 Task: Add an internal note to the meeting "One on one meeting with a really important client".
Action: Mouse moved to (648, 302)
Screenshot: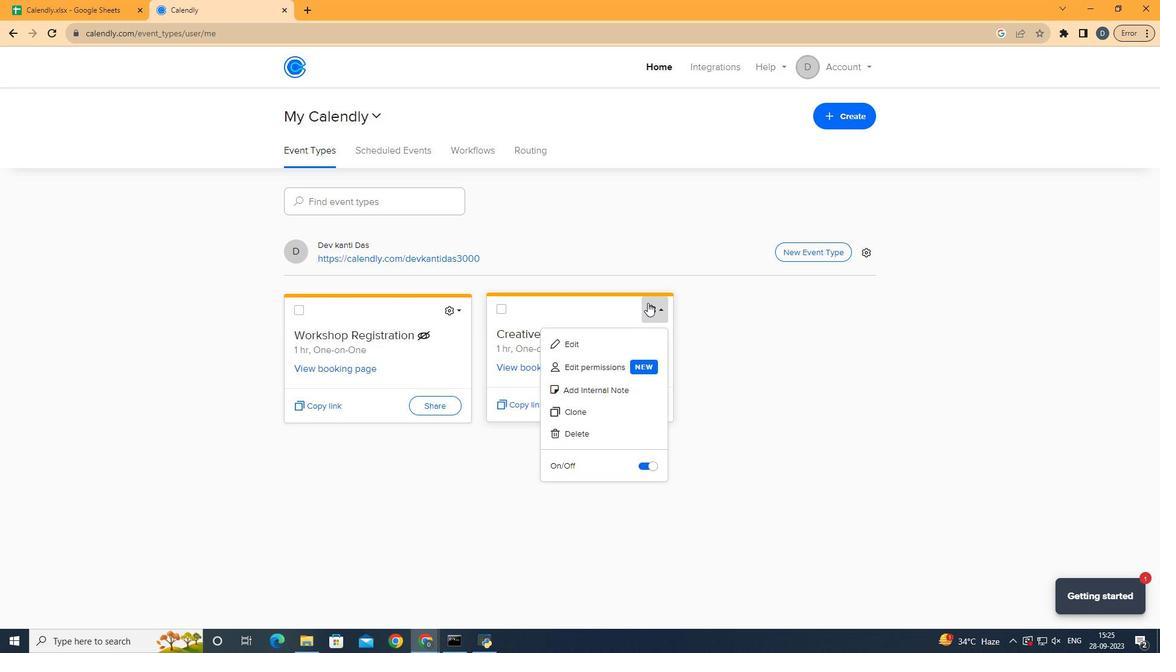 
Action: Mouse pressed left at (648, 302)
Screenshot: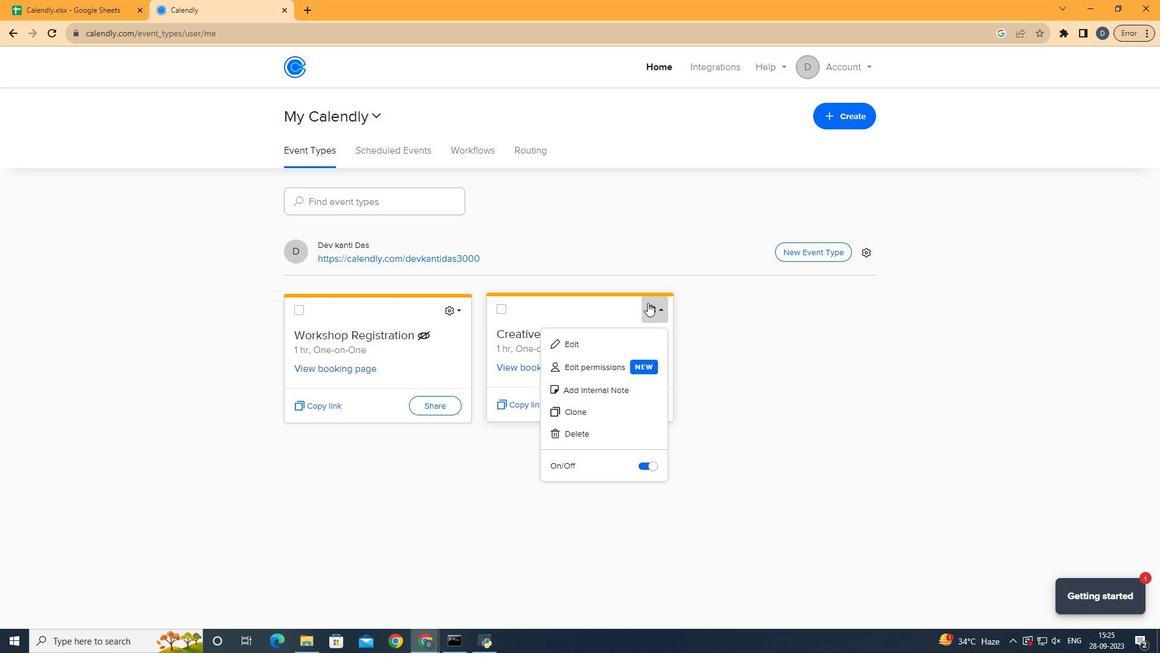 
Action: Mouse moved to (631, 386)
Screenshot: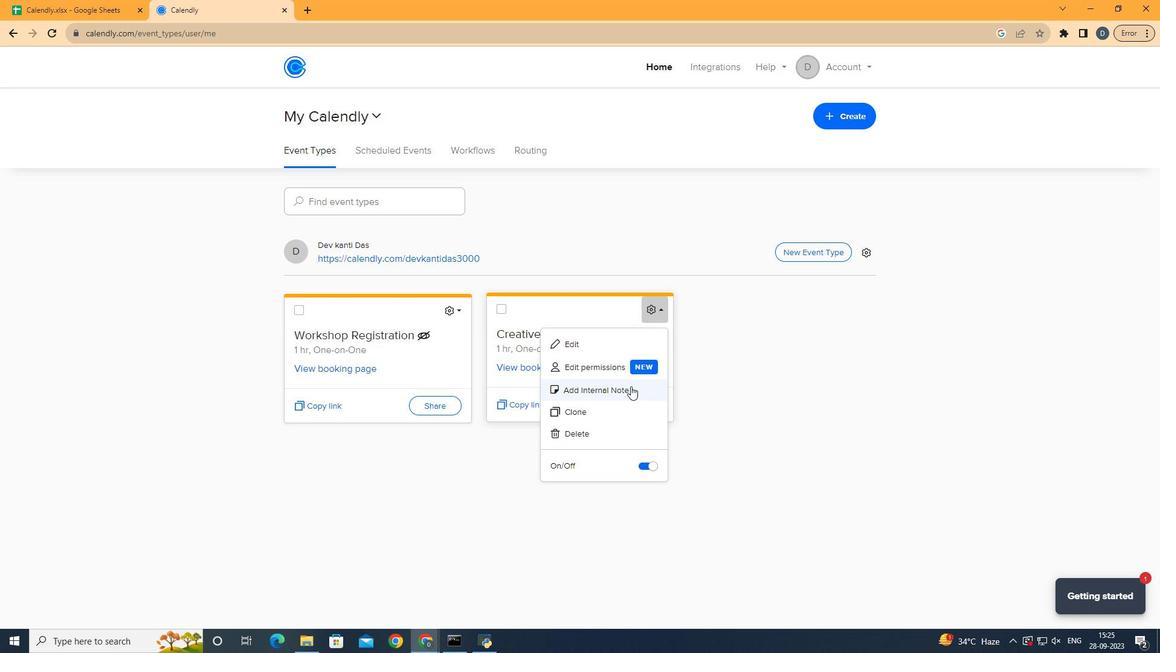 
Action: Mouse pressed left at (631, 386)
Screenshot: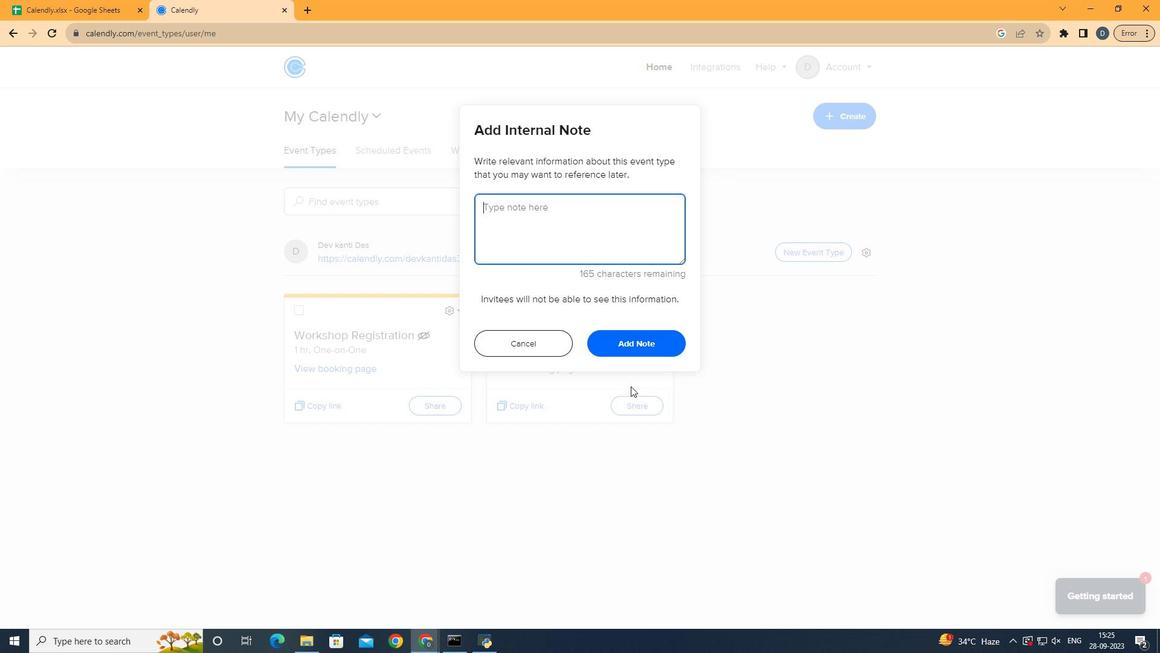 
Action: Mouse moved to (567, 220)
Screenshot: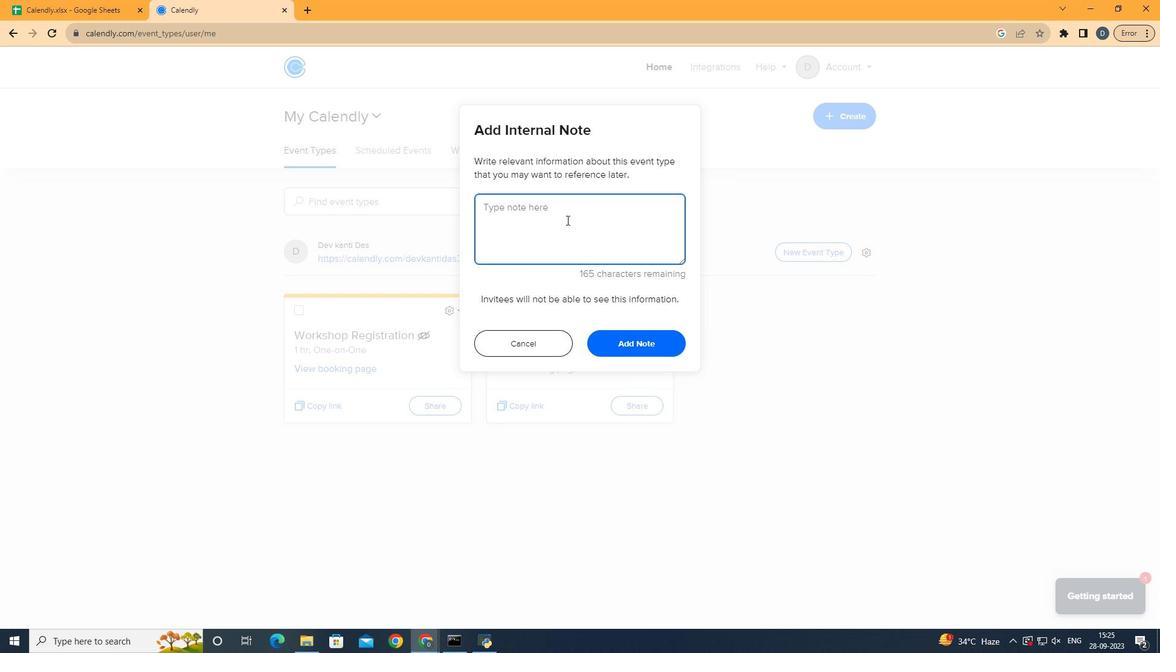 
Action: Mouse pressed left at (567, 220)
Screenshot: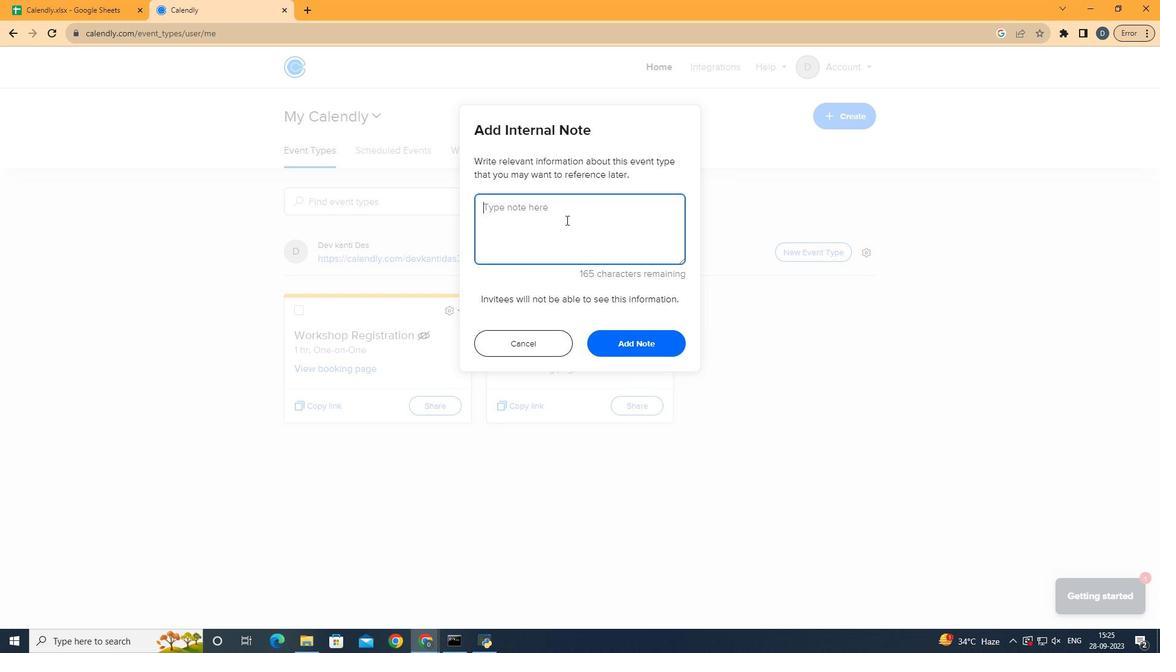 
Action: Mouse moved to (566, 220)
Screenshot: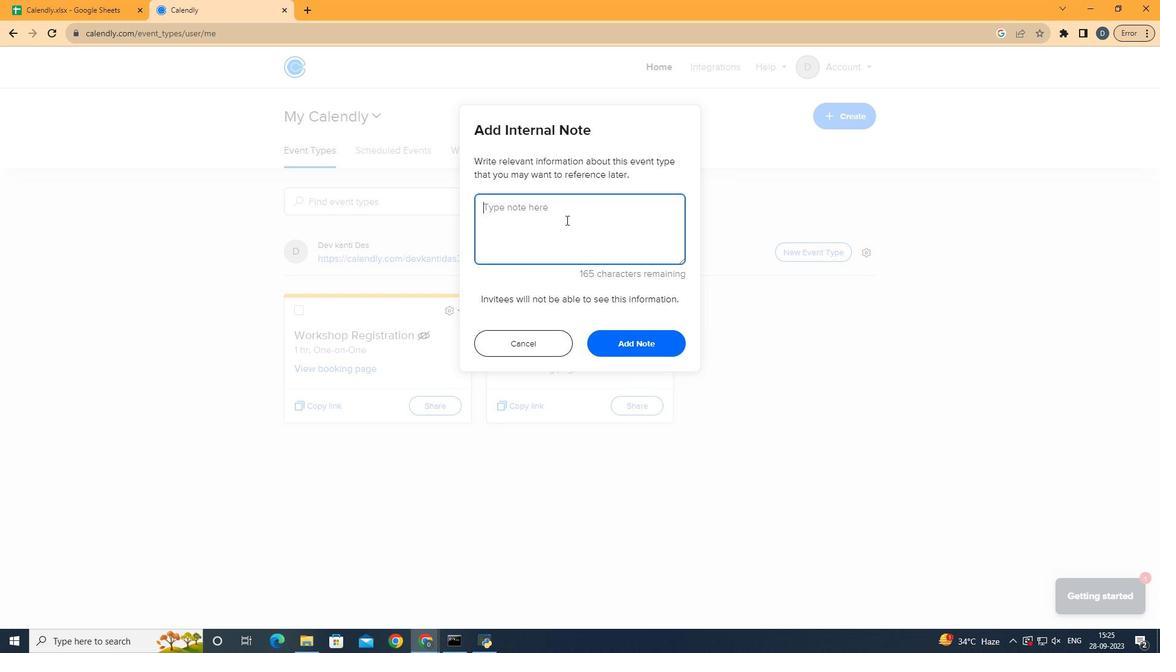 
Action: Key pressed <Key.shift>One<Key.space>on<Key.space><Key.shift>one<Key.space>meeting<Key.space>with<Key.space>aa<Key.space>really<Key.space>important<Key.space>client.
Screenshot: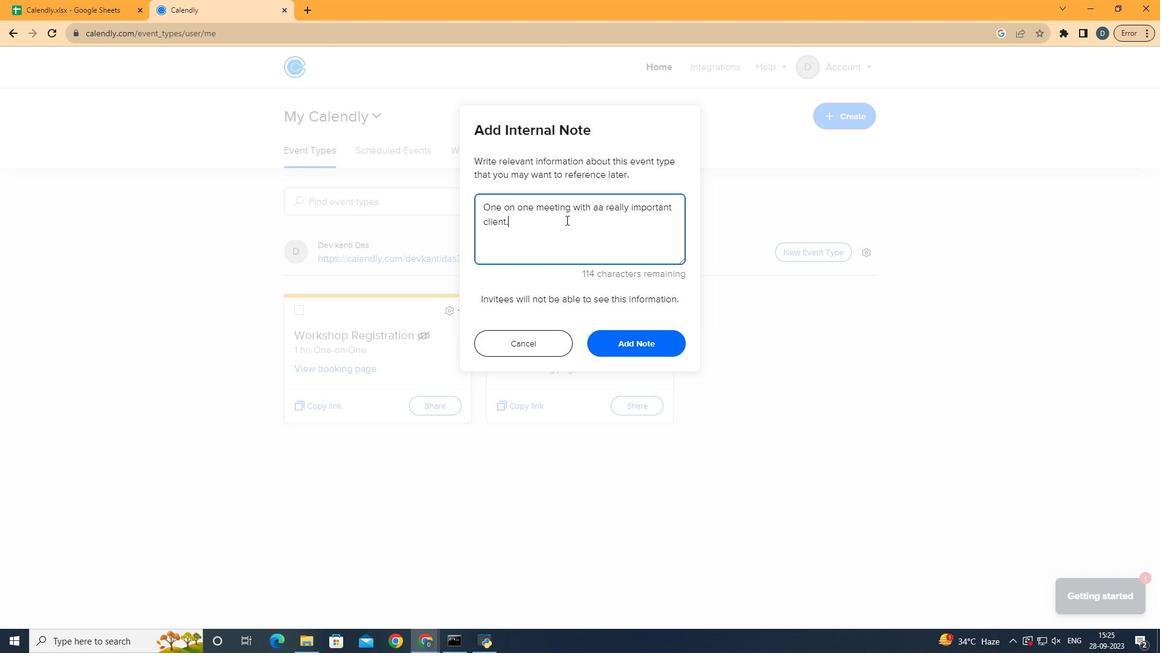 
Action: Mouse moved to (655, 350)
Screenshot: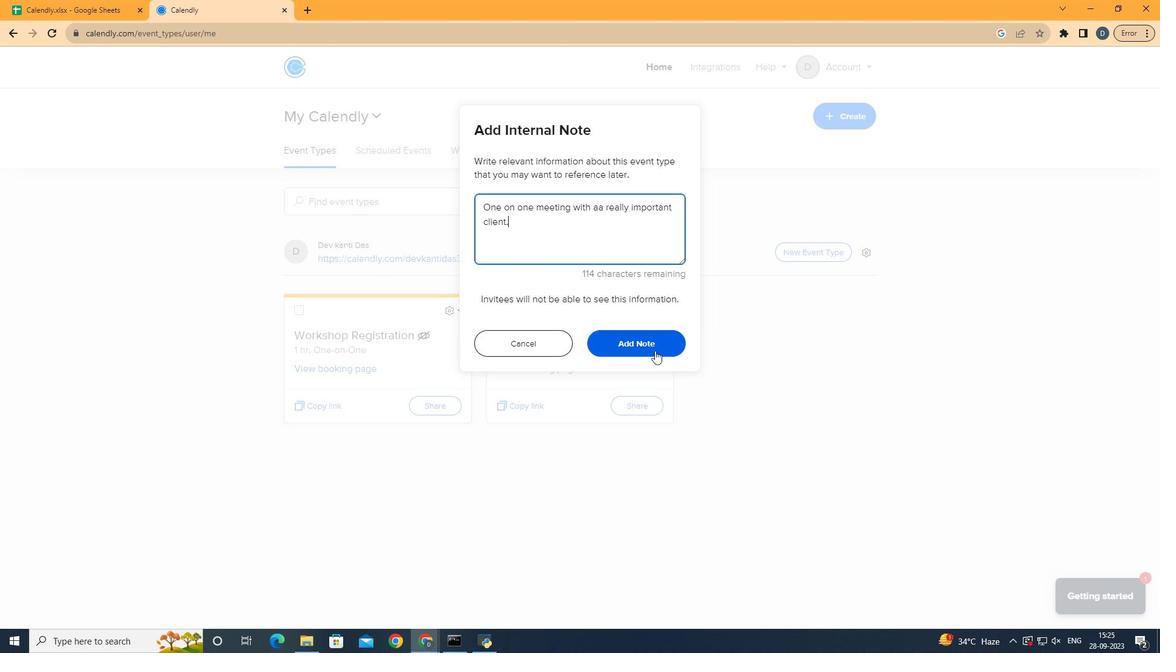 
Action: Mouse pressed left at (655, 350)
Screenshot: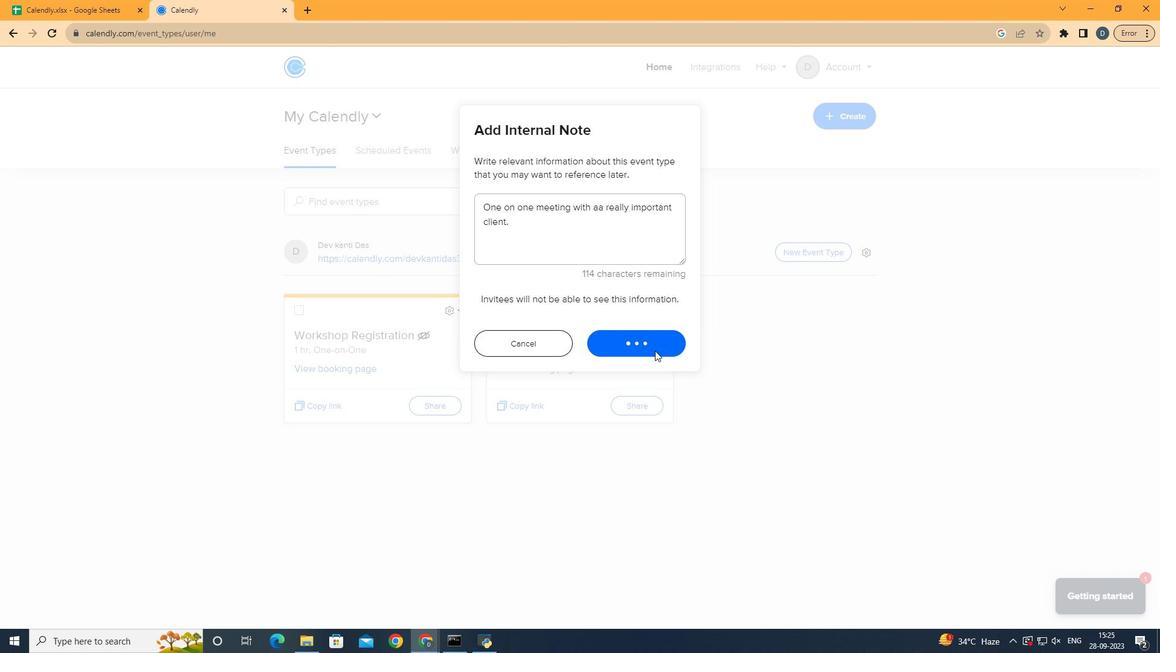 
Action: Mouse moved to (809, 379)
Screenshot: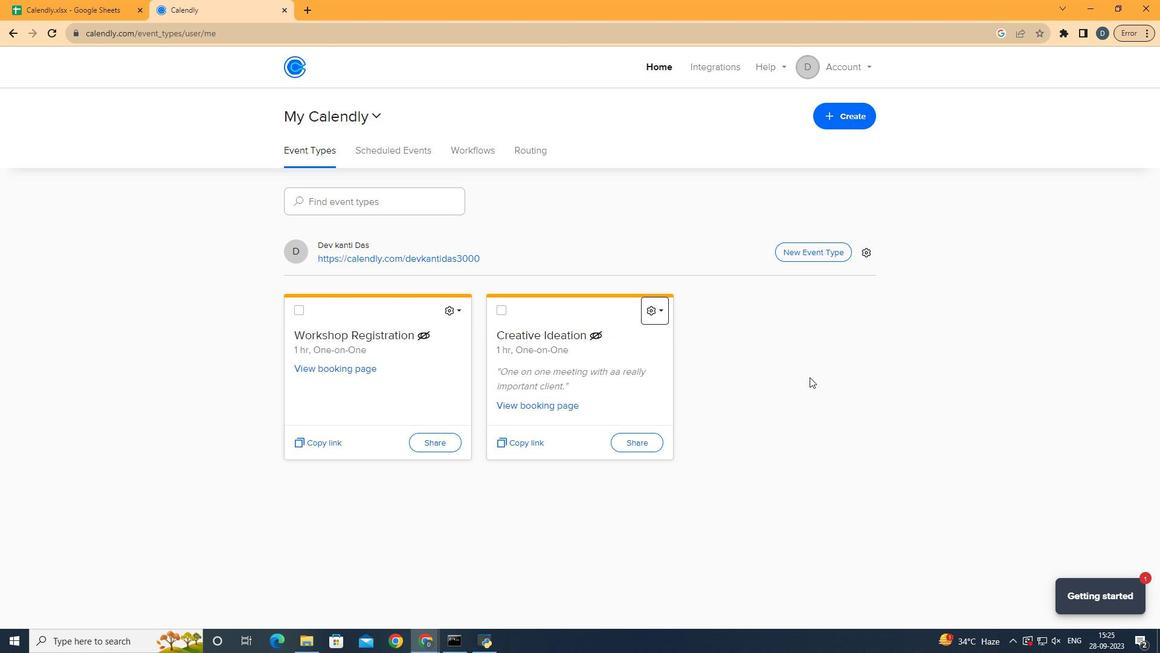 
